 Task: Unfollow the page of United Health Group
Action: Mouse moved to (491, 58)
Screenshot: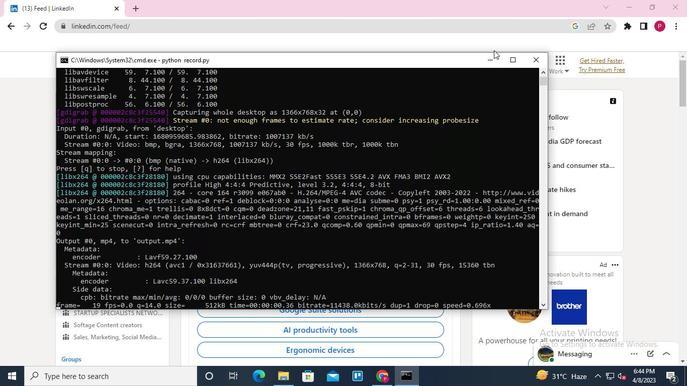 
Action: Mouse pressed left at (491, 58)
Screenshot: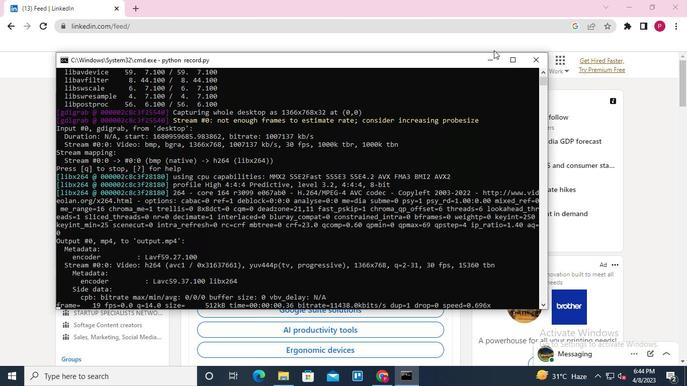 
Action: Mouse moved to (115, 61)
Screenshot: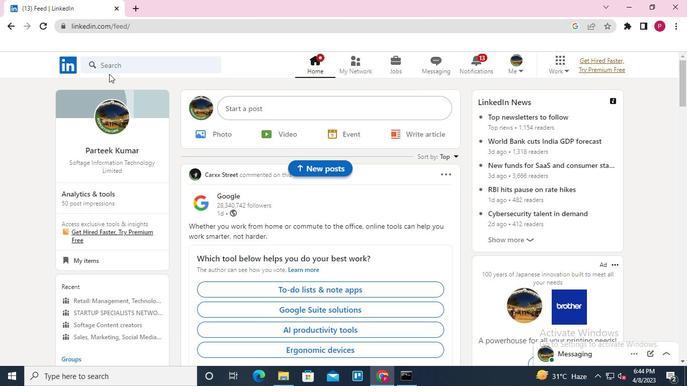 
Action: Mouse pressed left at (115, 61)
Screenshot: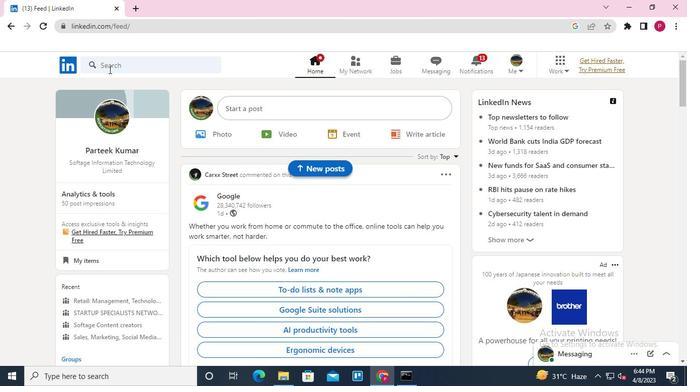 
Action: Mouse moved to (108, 146)
Screenshot: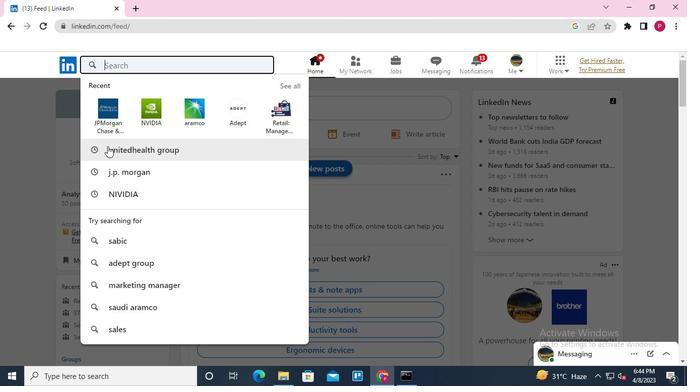 
Action: Keyboard u
Screenshot: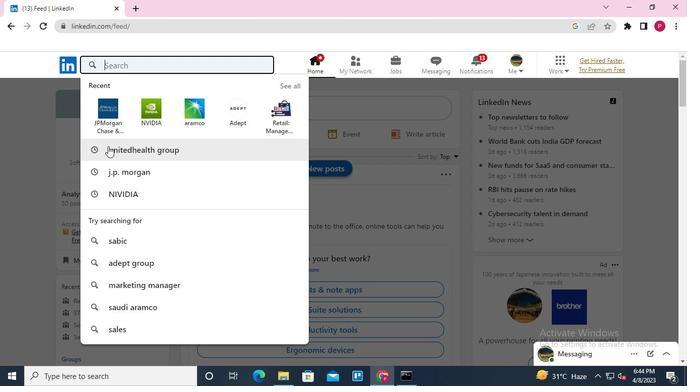 
Action: Keyboard n
Screenshot: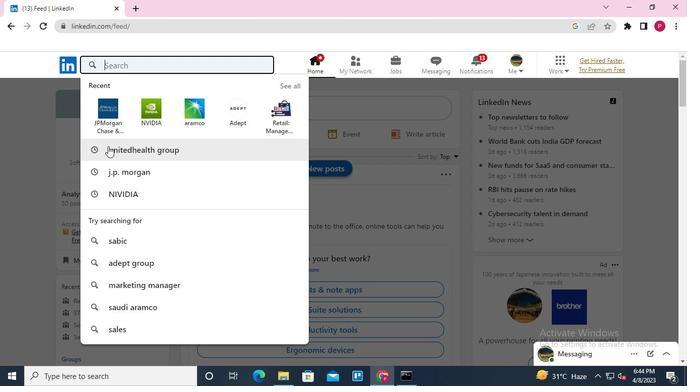 
Action: Keyboard i
Screenshot: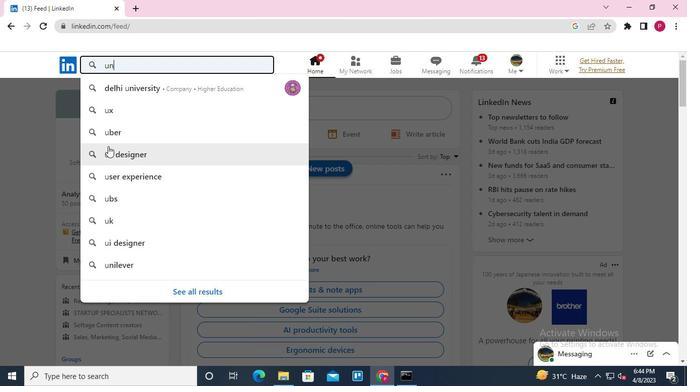 
Action: Keyboard t
Screenshot: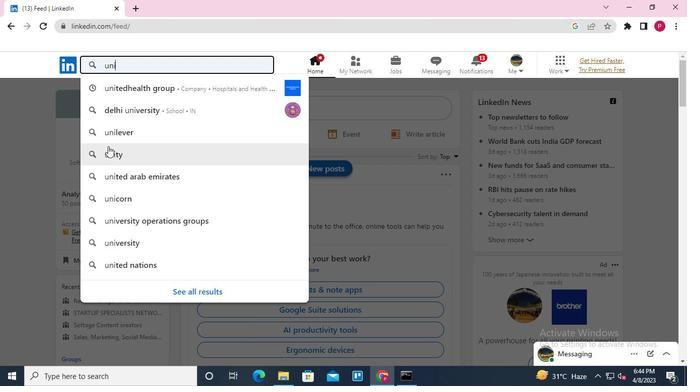 
Action: Keyboard e
Screenshot: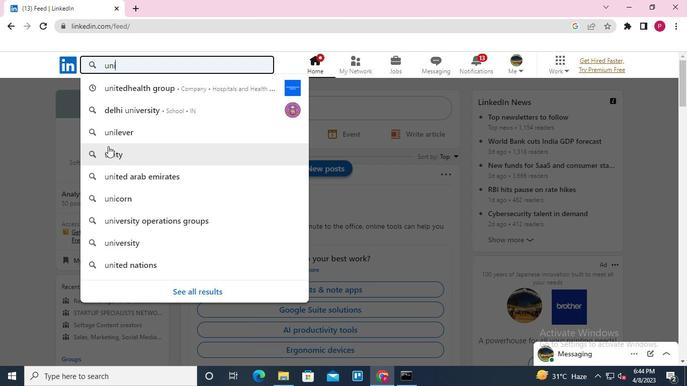 
Action: Mouse moved to (158, 97)
Screenshot: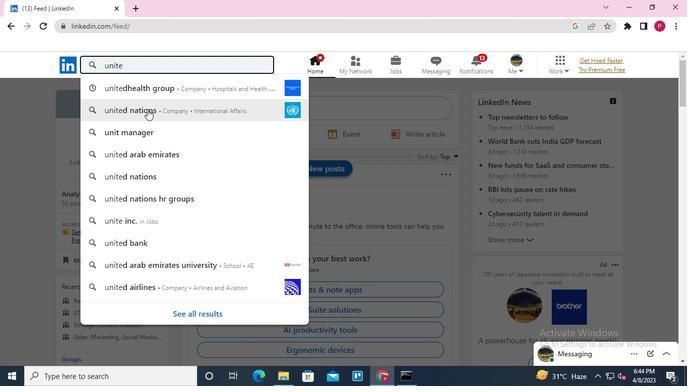 
Action: Mouse pressed left at (158, 97)
Screenshot: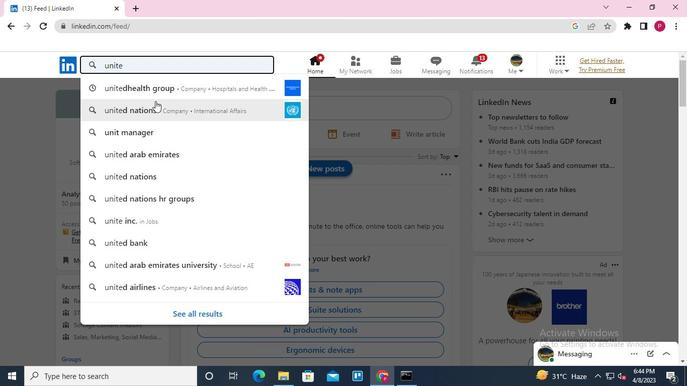 
Action: Mouse moved to (149, 204)
Screenshot: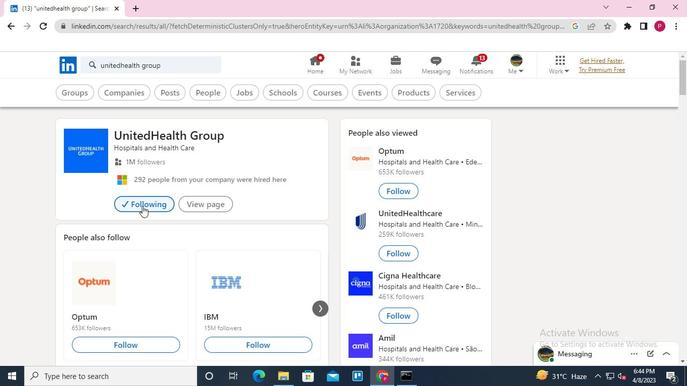 
Action: Mouse pressed left at (149, 204)
Screenshot: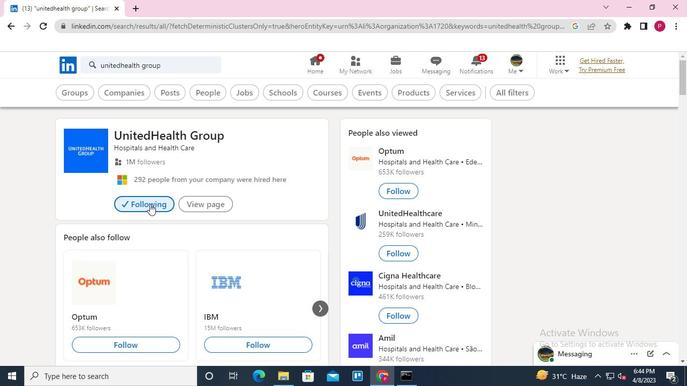 
Action: Mouse moved to (391, 226)
Screenshot: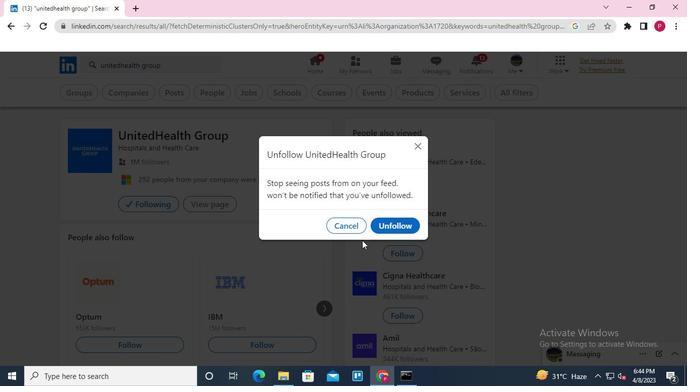 
Action: Mouse pressed left at (391, 226)
Screenshot: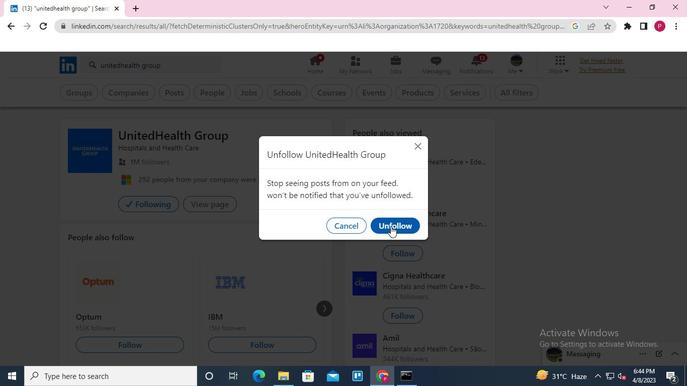 
Action: Mouse moved to (307, 249)
Screenshot: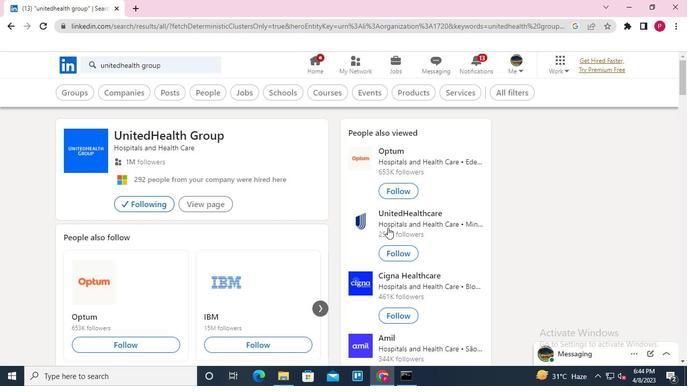 
Action: Keyboard Key.alt_l
Screenshot: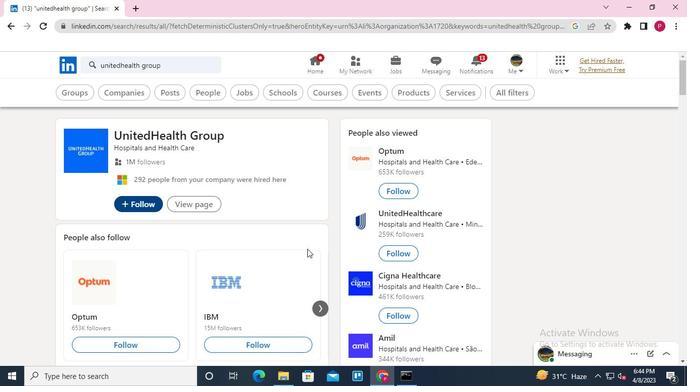 
Action: Keyboard Key.tab
Screenshot: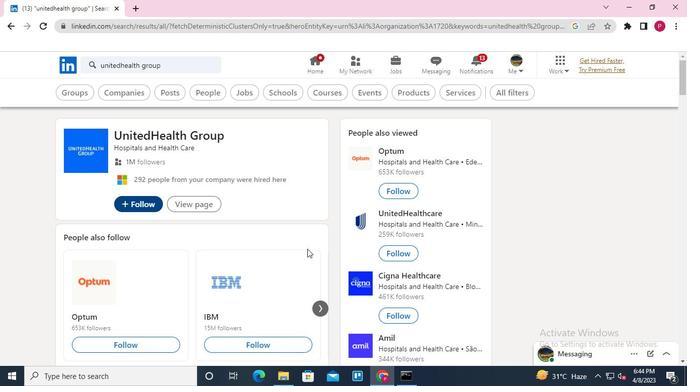 
Action: Mouse moved to (535, 61)
Screenshot: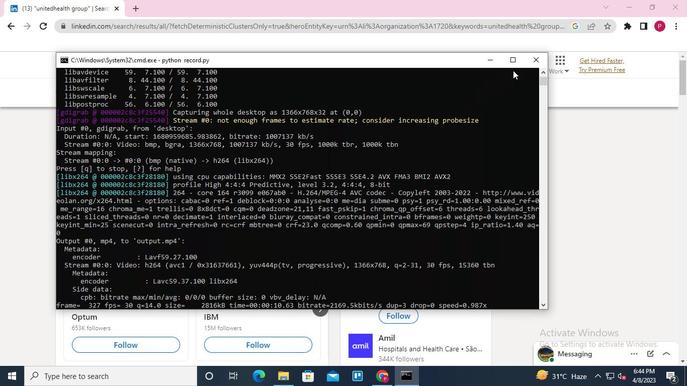 
Action: Mouse pressed left at (535, 61)
Screenshot: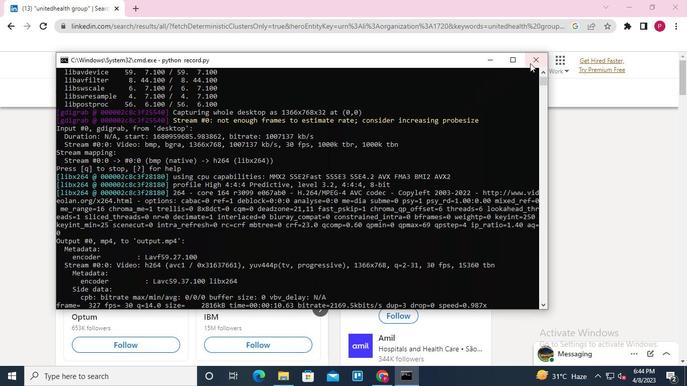 
